 Task: Organize the Trello card by adding a comment, editing the description, setting a due date, adding a label, and creating an automation button to copy the card to Board0000000033.
Action: Mouse moved to (270, 338)
Screenshot: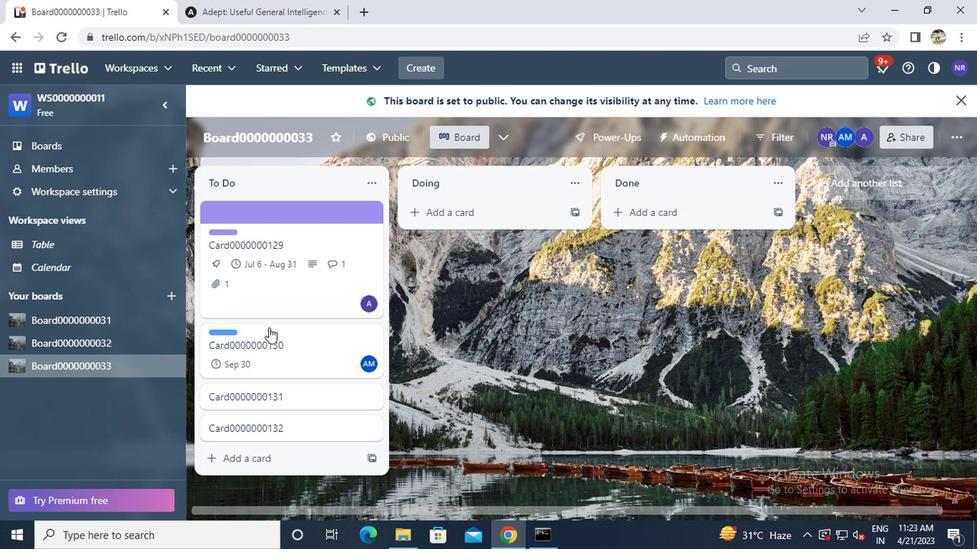 
Action: Mouse pressed left at (270, 338)
Screenshot: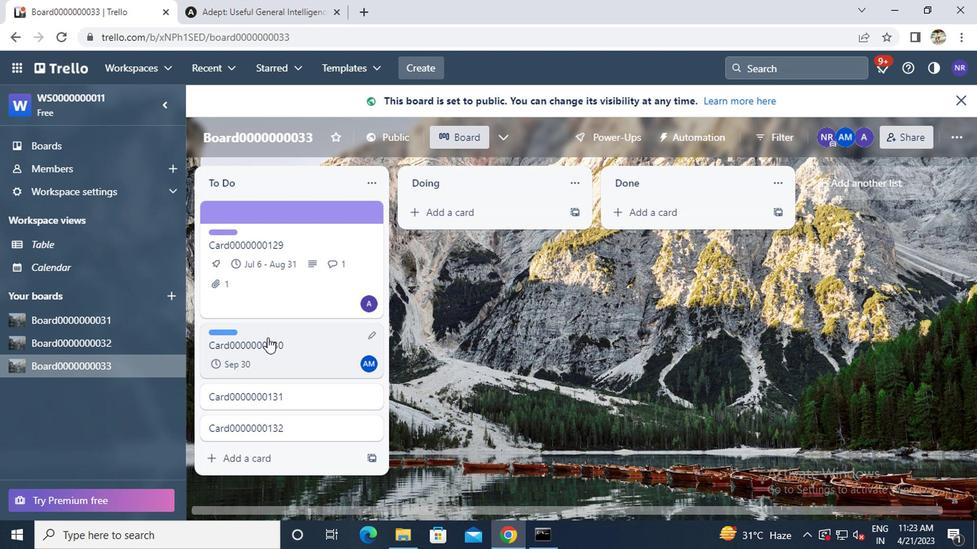 
Action: Mouse moved to (632, 344)
Screenshot: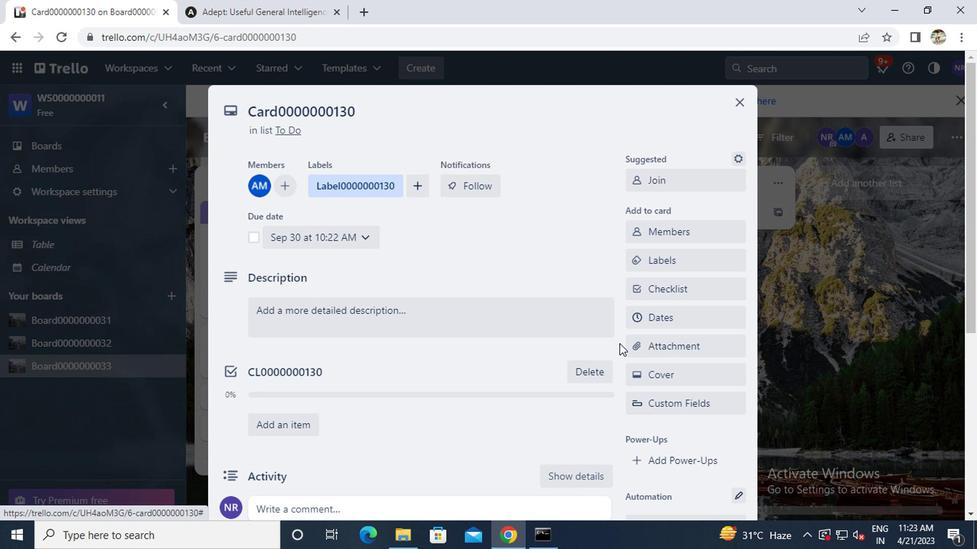 
Action: Mouse pressed left at (632, 344)
Screenshot: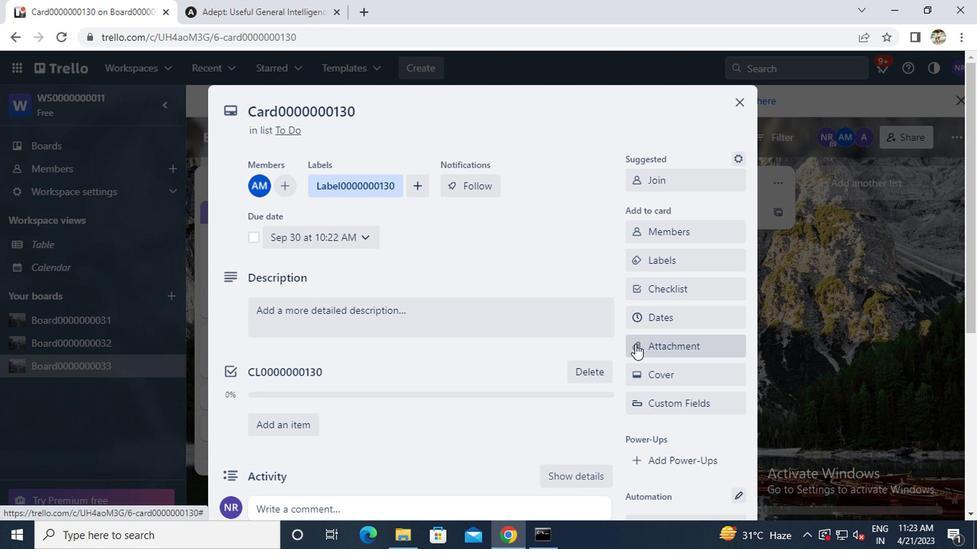 
Action: Mouse moved to (656, 158)
Screenshot: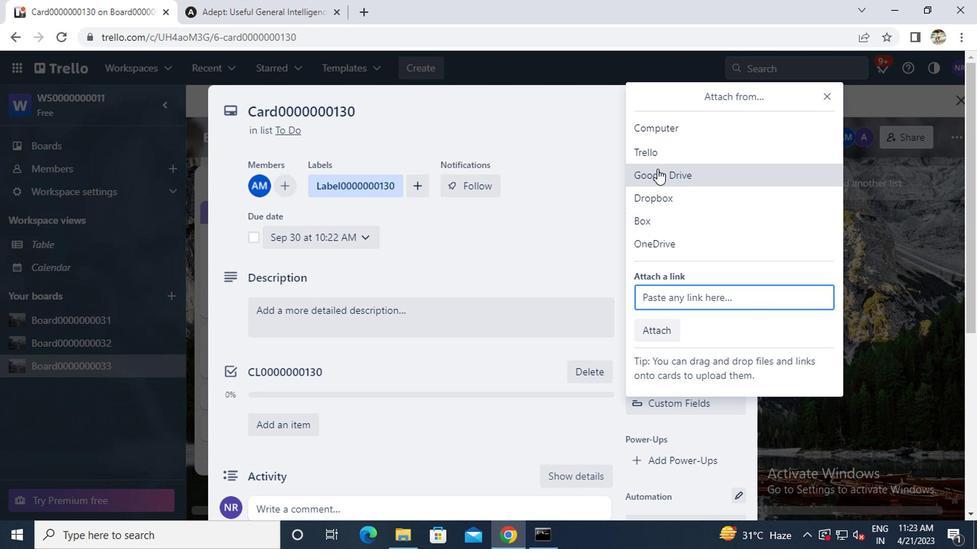 
Action: Mouse pressed left at (656, 158)
Screenshot: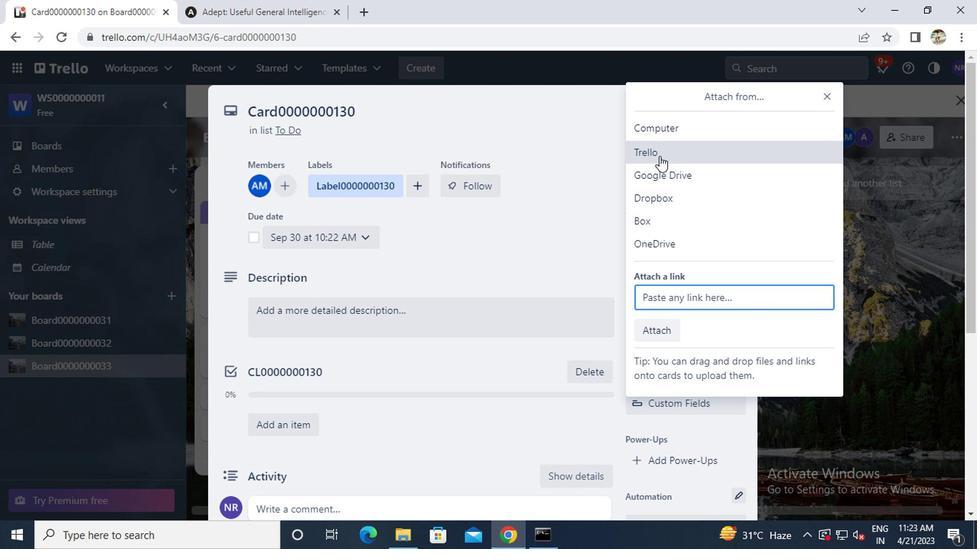 
Action: Mouse moved to (674, 259)
Screenshot: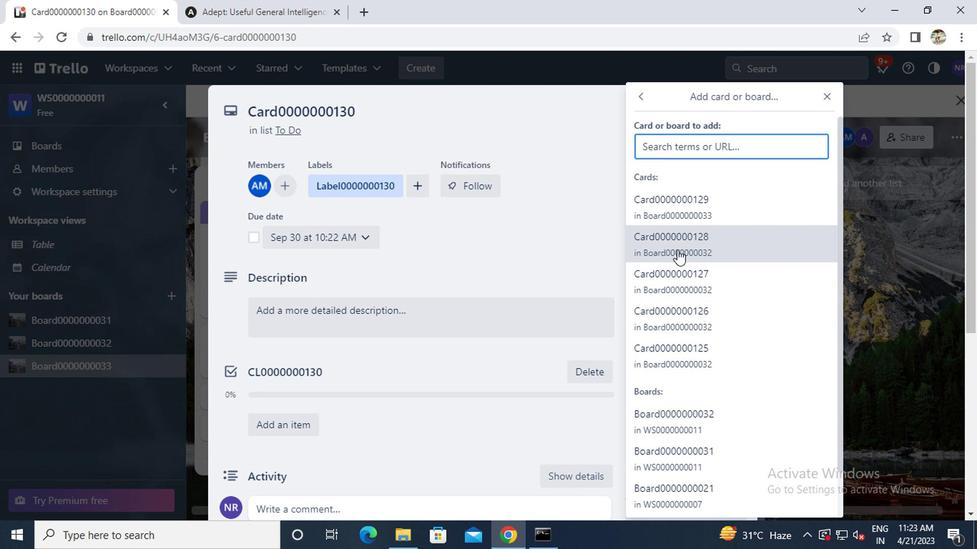 
Action: Mouse pressed left at (674, 259)
Screenshot: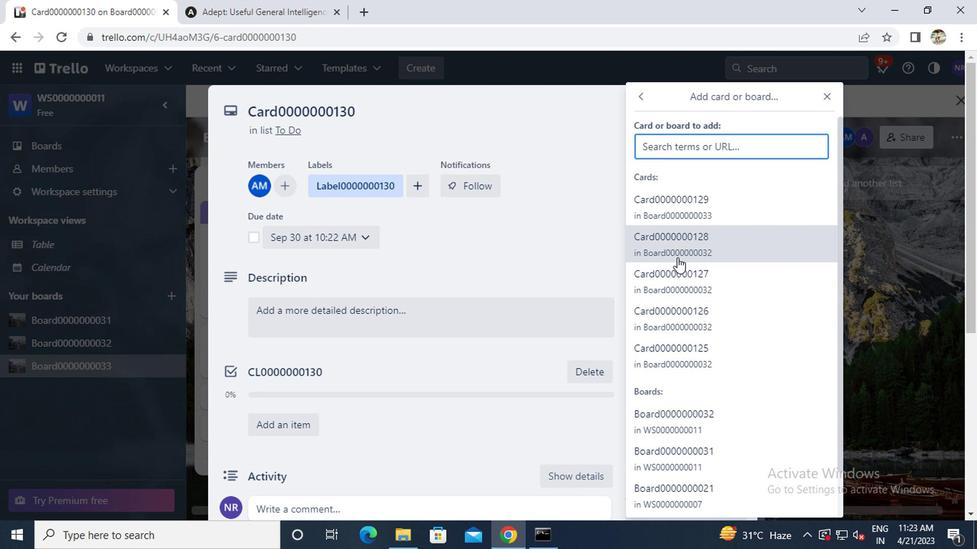 
Action: Mouse moved to (652, 376)
Screenshot: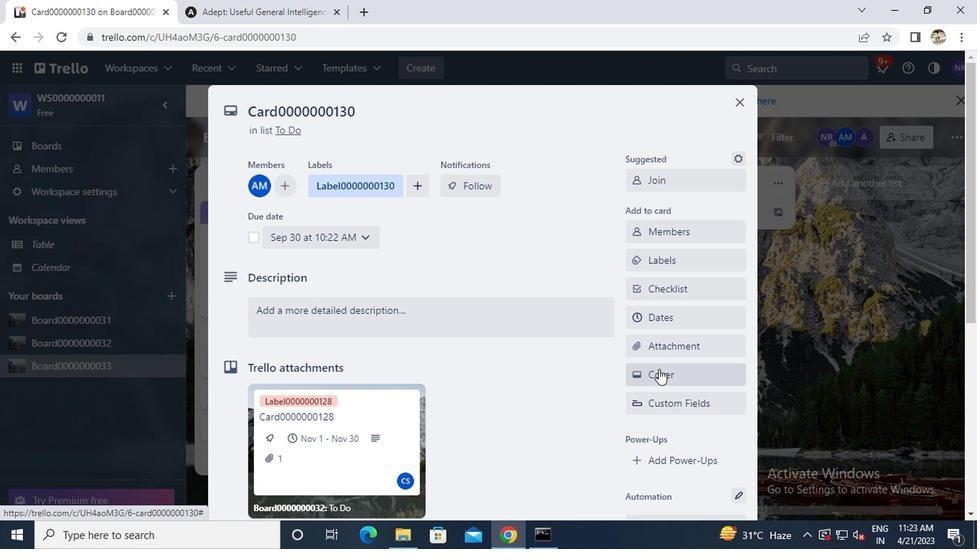 
Action: Mouse pressed left at (652, 376)
Screenshot: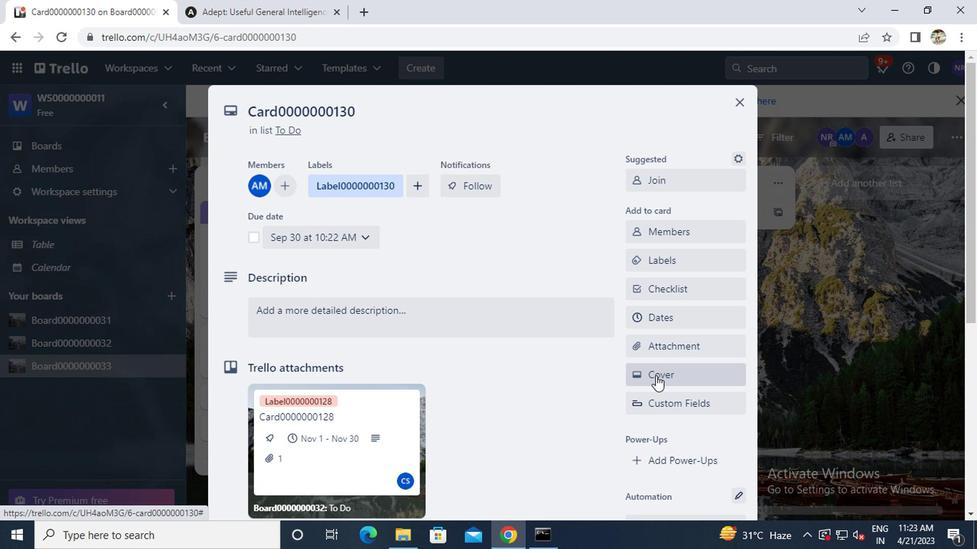 
Action: Mouse moved to (636, 267)
Screenshot: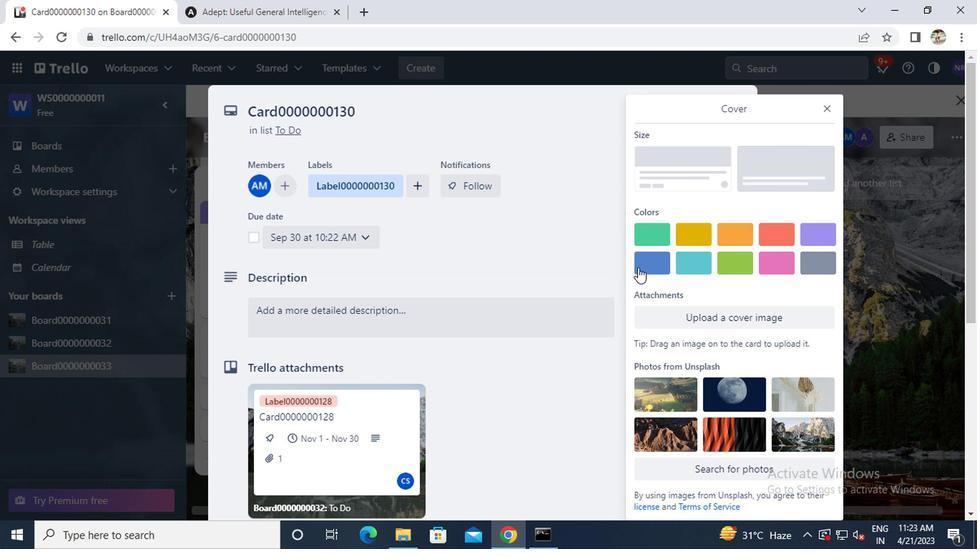 
Action: Mouse pressed left at (636, 267)
Screenshot: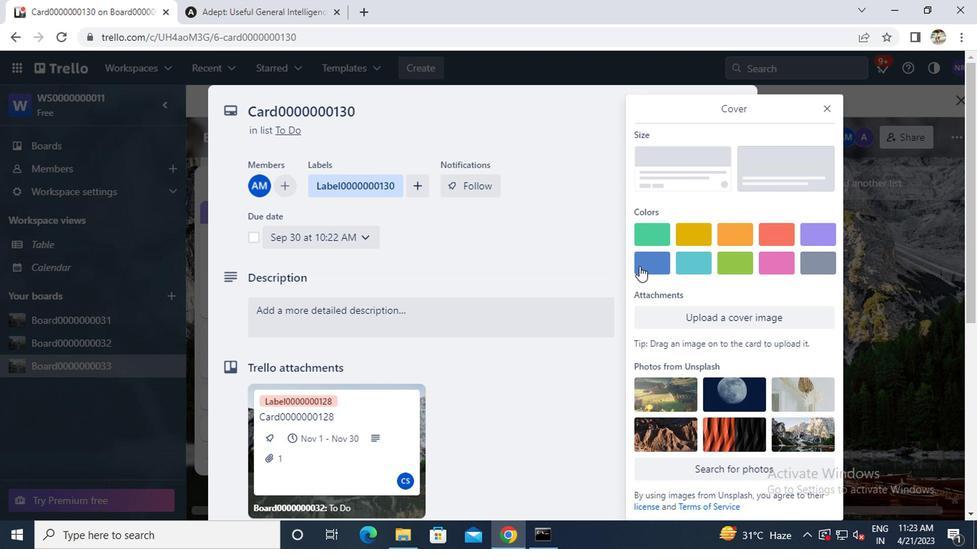 
Action: Mouse moved to (818, 101)
Screenshot: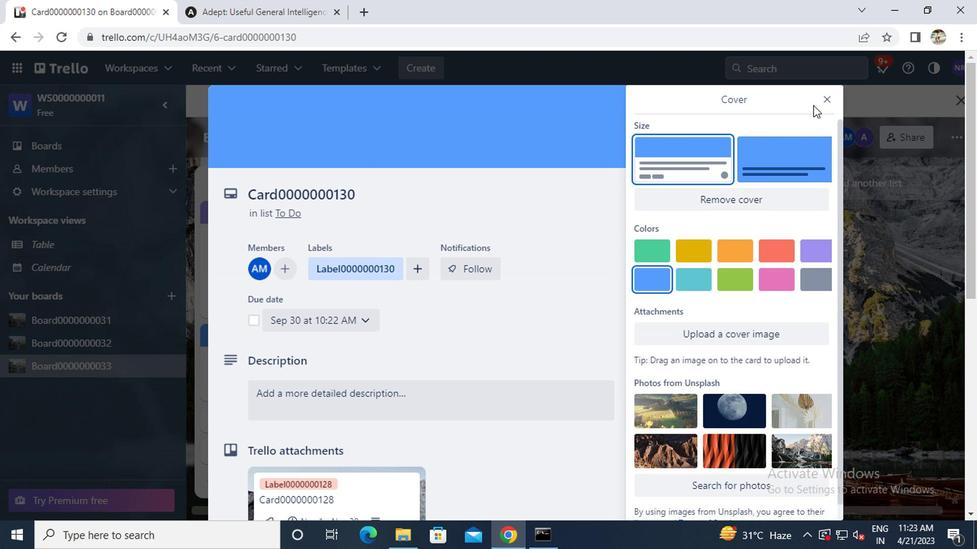 
Action: Mouse pressed left at (818, 101)
Screenshot: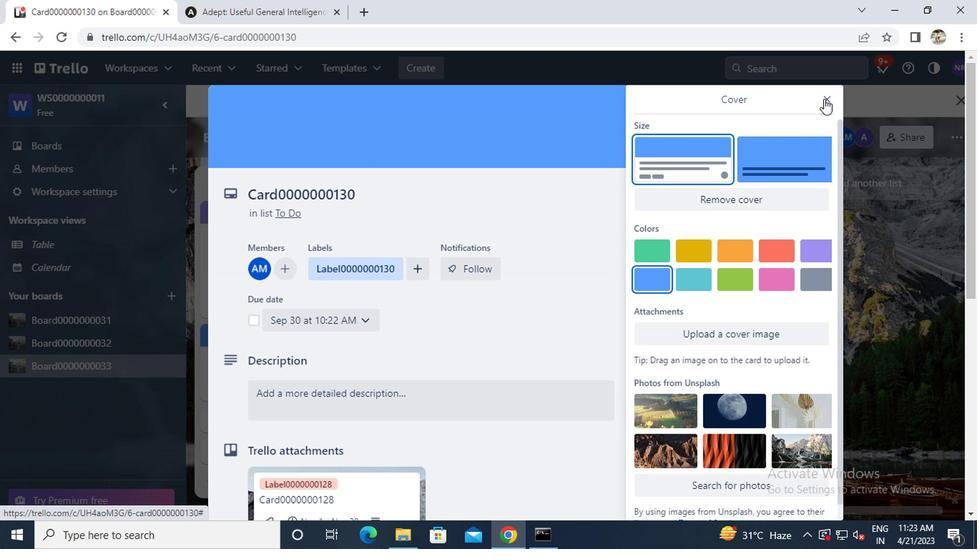 
Action: Mouse moved to (721, 217)
Screenshot: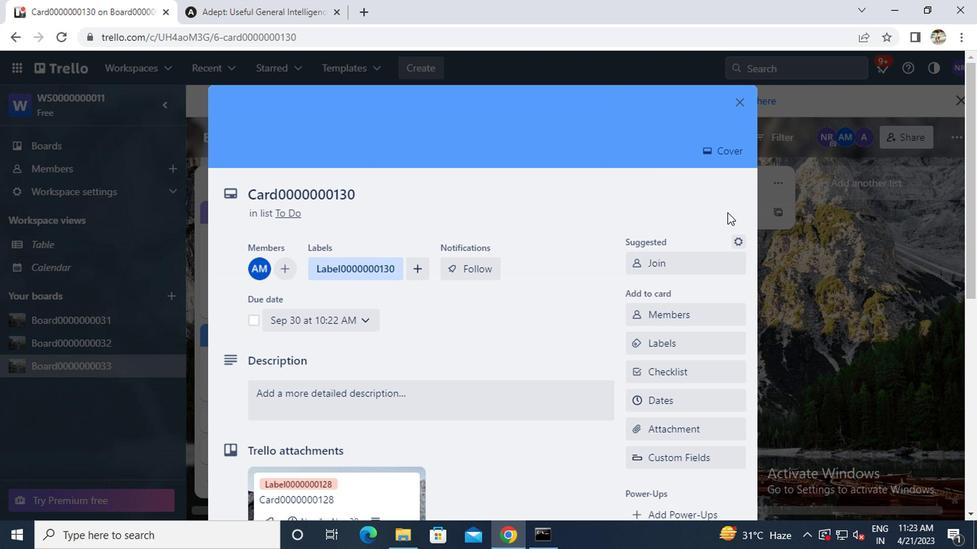
Action: Mouse scrolled (721, 217) with delta (0, 0)
Screenshot: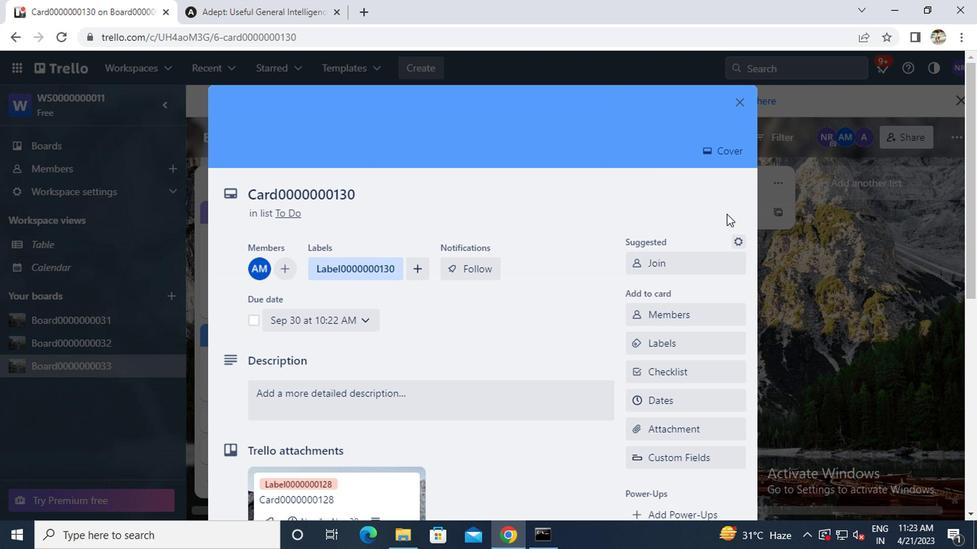 
Action: Mouse moved to (717, 223)
Screenshot: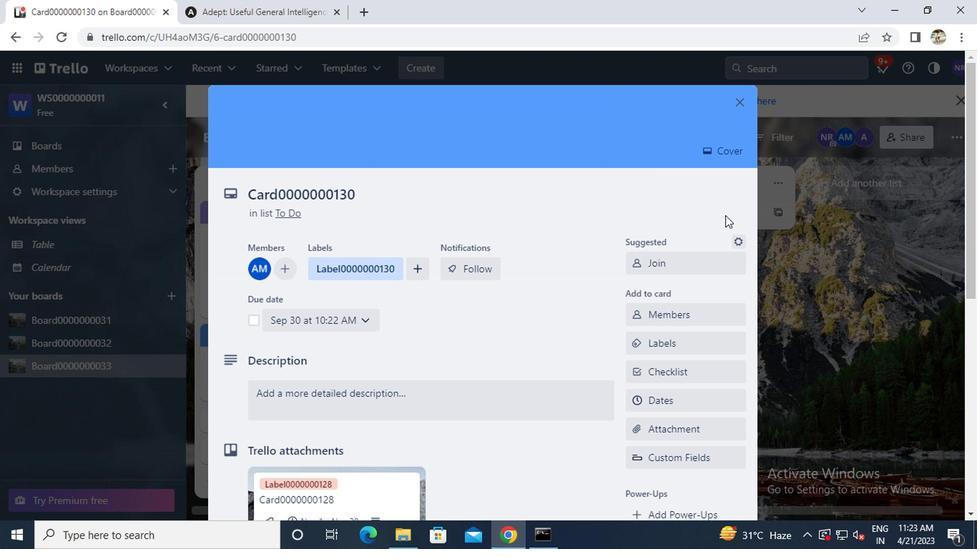 
Action: Mouse scrolled (717, 222) with delta (0, 0)
Screenshot: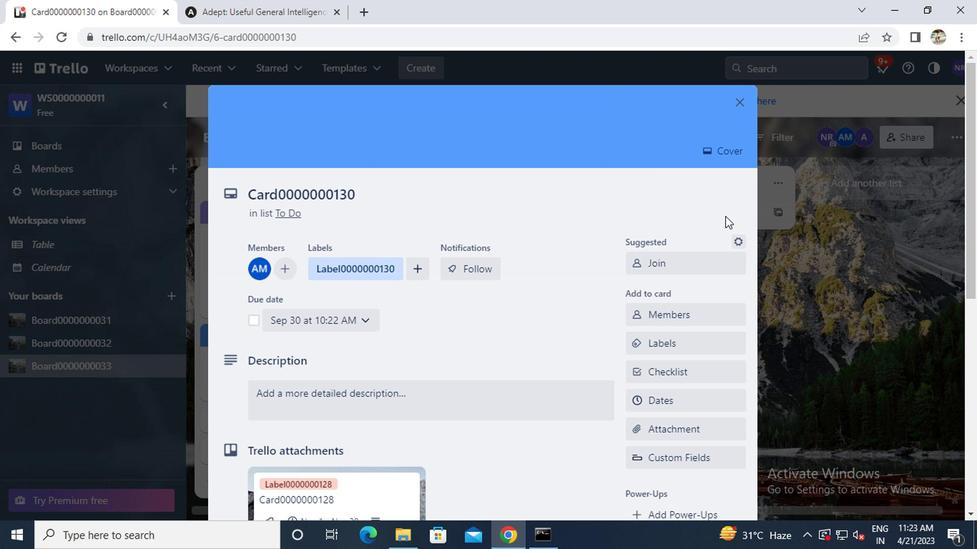 
Action: Mouse scrolled (717, 222) with delta (0, 0)
Screenshot: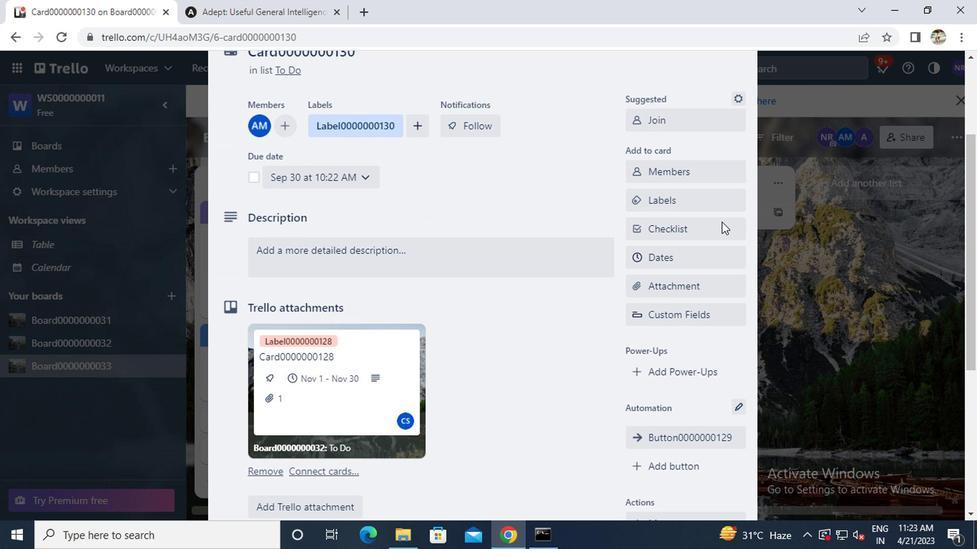 
Action: Mouse scrolled (717, 222) with delta (0, 0)
Screenshot: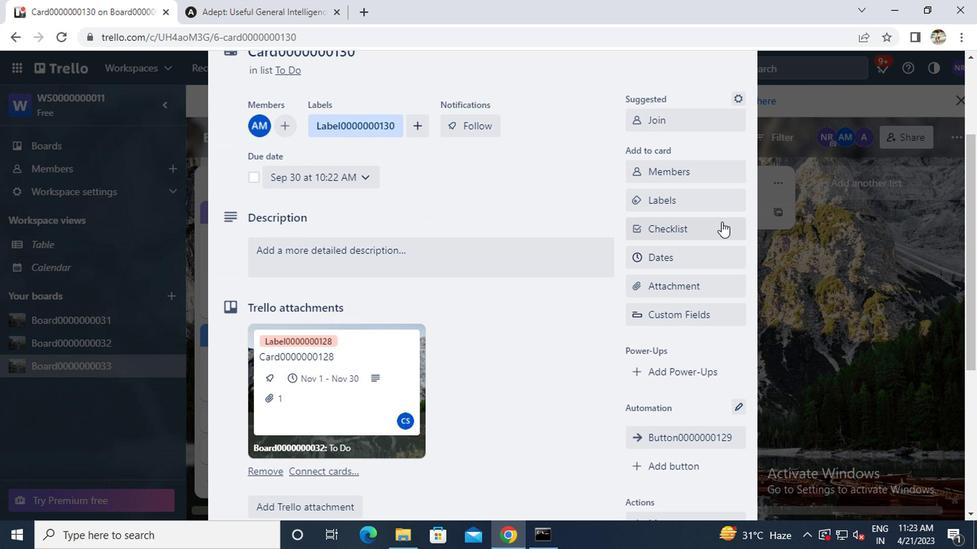 
Action: Mouse moved to (670, 317)
Screenshot: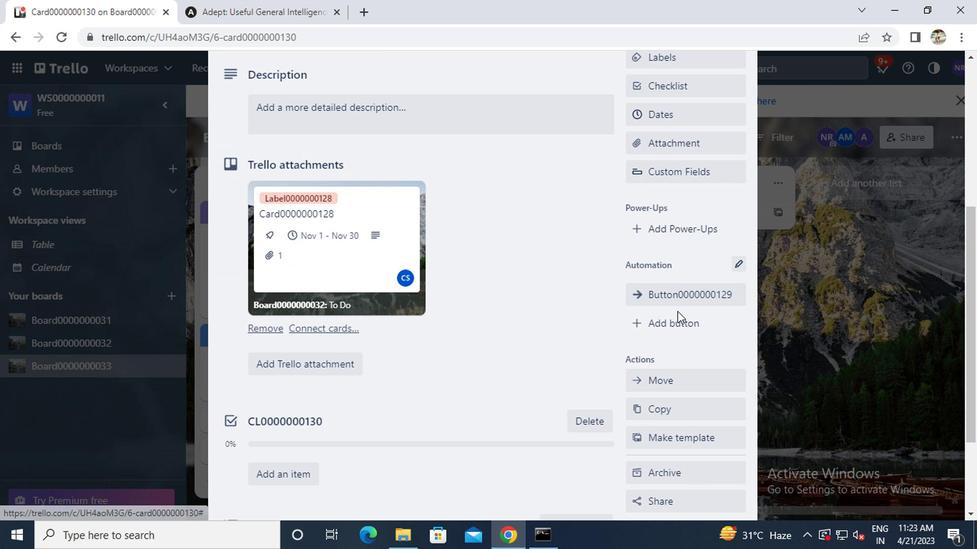 
Action: Mouse pressed left at (670, 317)
Screenshot: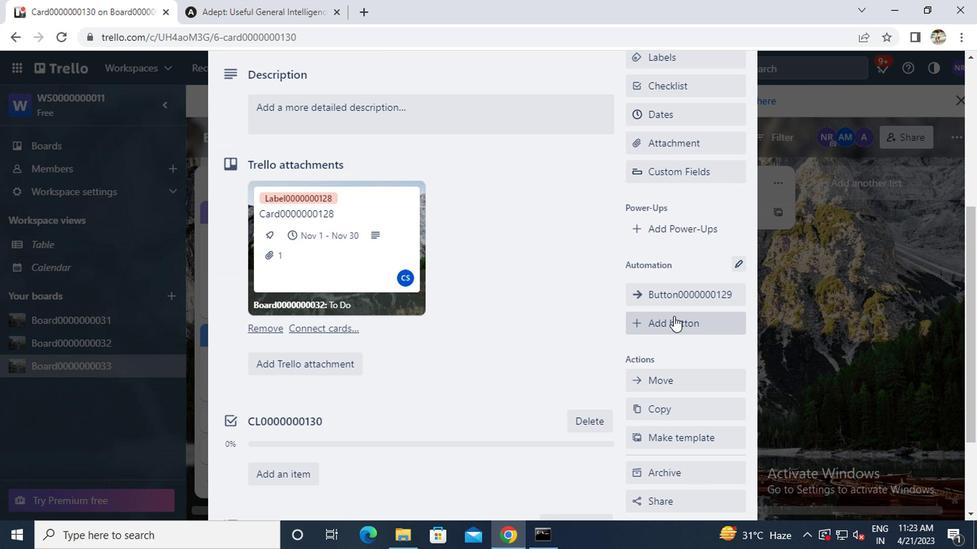 
Action: Mouse moved to (682, 195)
Screenshot: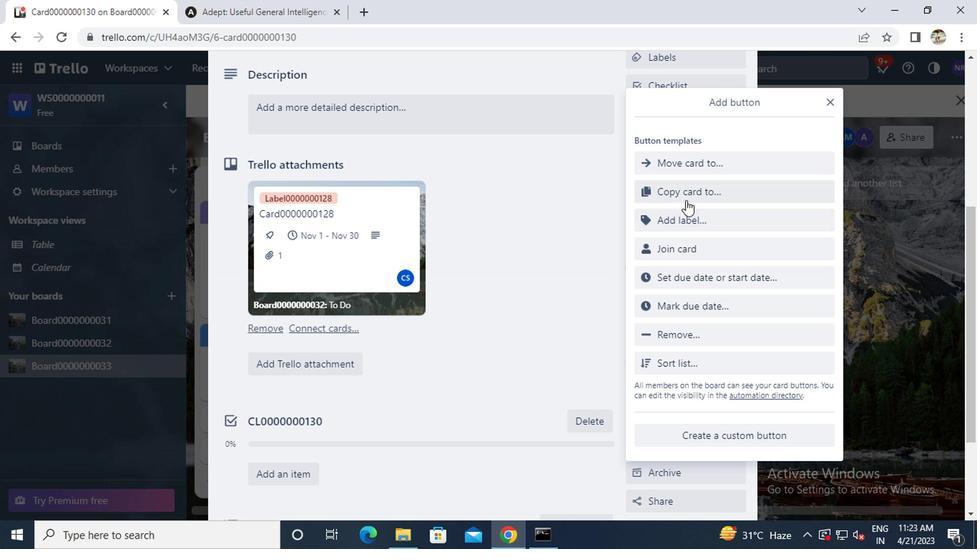 
Action: Mouse pressed left at (682, 195)
Screenshot: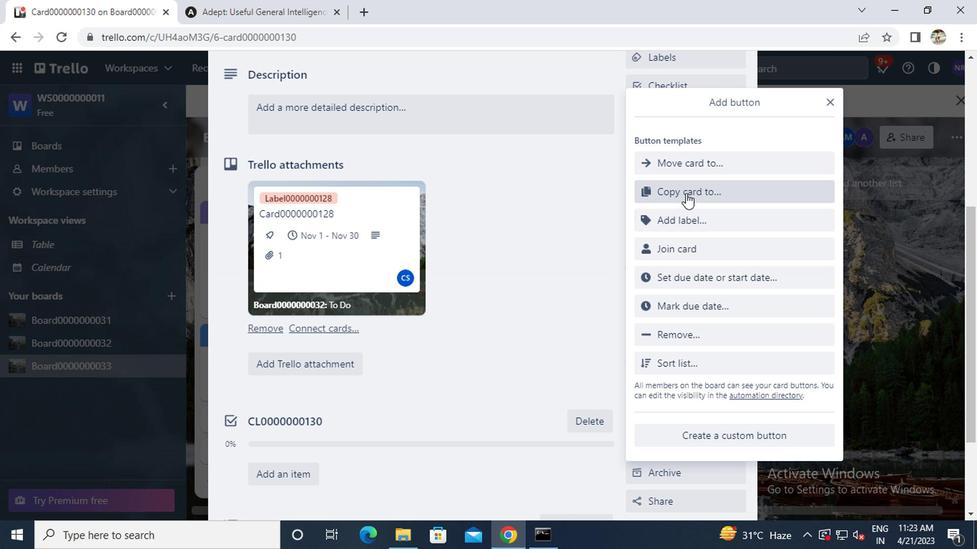 
Action: Key pressed <Key.caps_lock>b<Key.caps_lock>utton0000000130
Screenshot: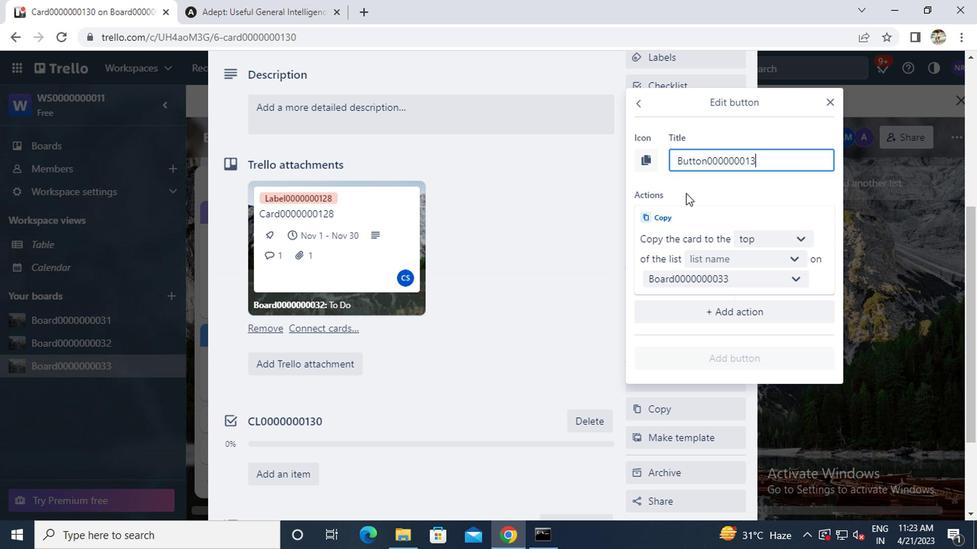 
Action: Mouse moved to (750, 237)
Screenshot: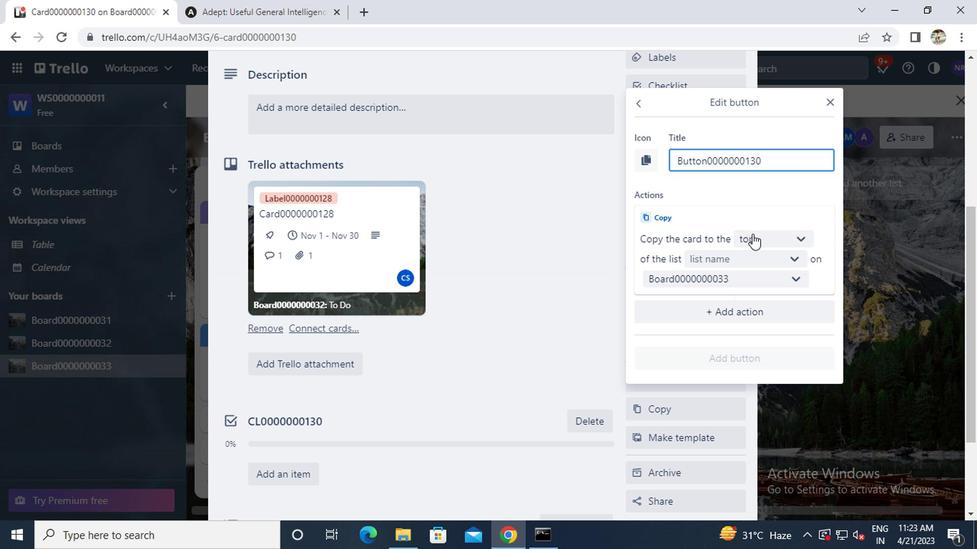 
Action: Mouse pressed left at (750, 237)
Screenshot: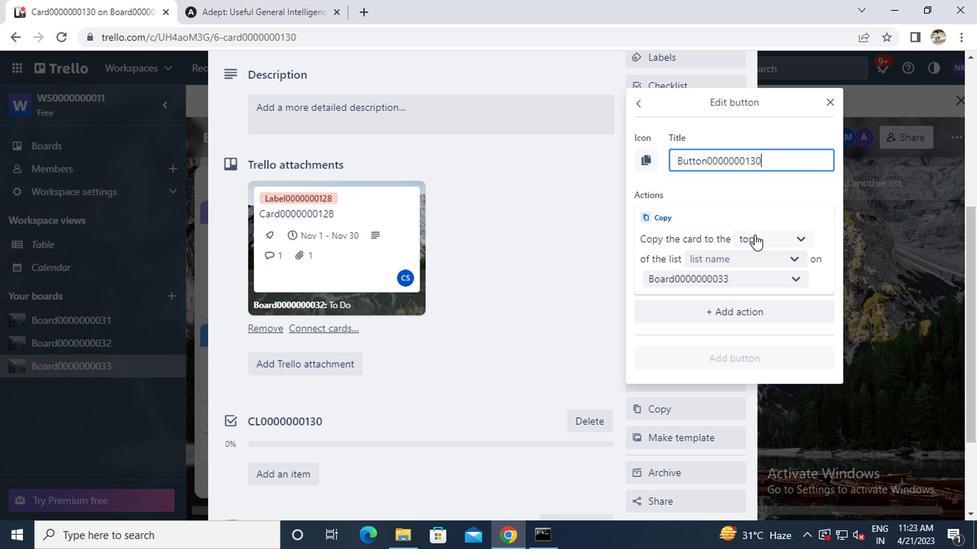 
Action: Mouse moved to (748, 288)
Screenshot: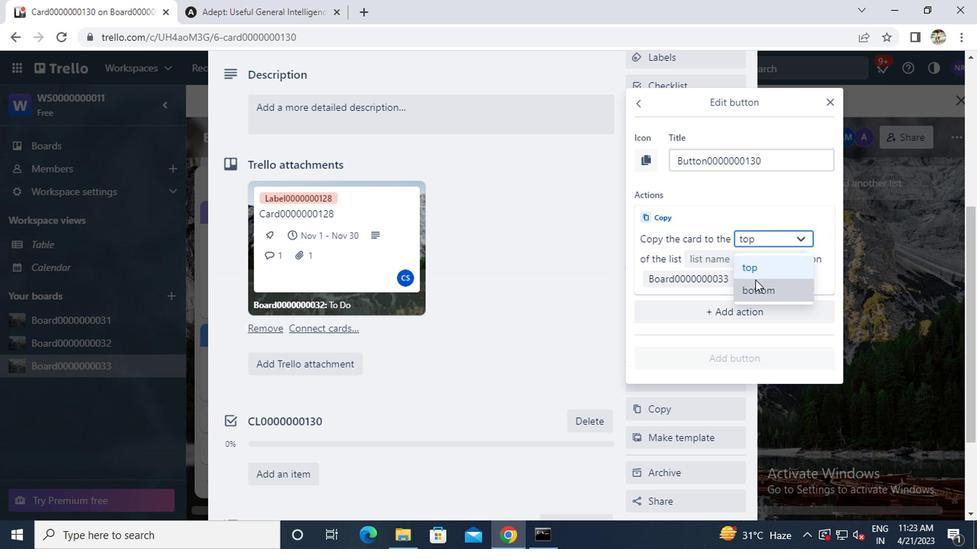 
Action: Mouse pressed left at (748, 288)
Screenshot: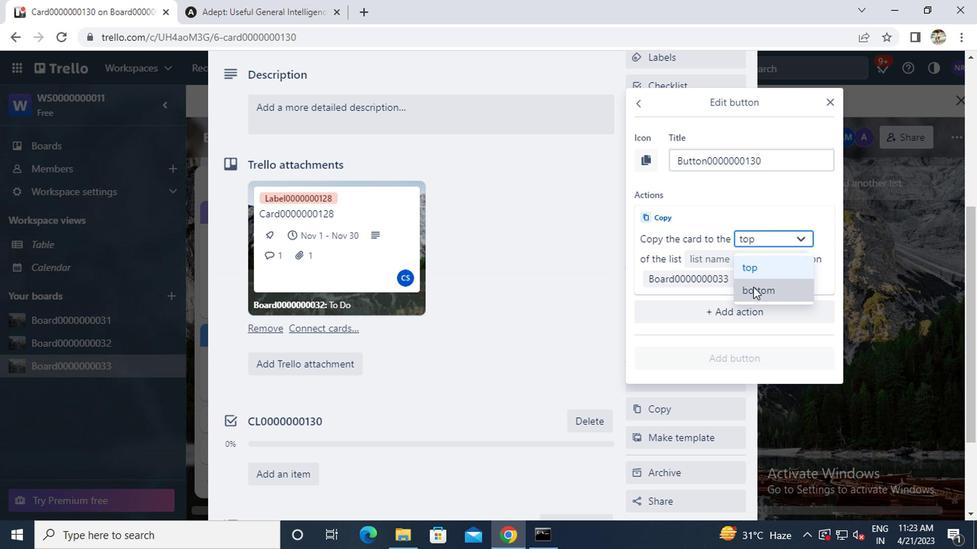 
Action: Mouse moved to (732, 254)
Screenshot: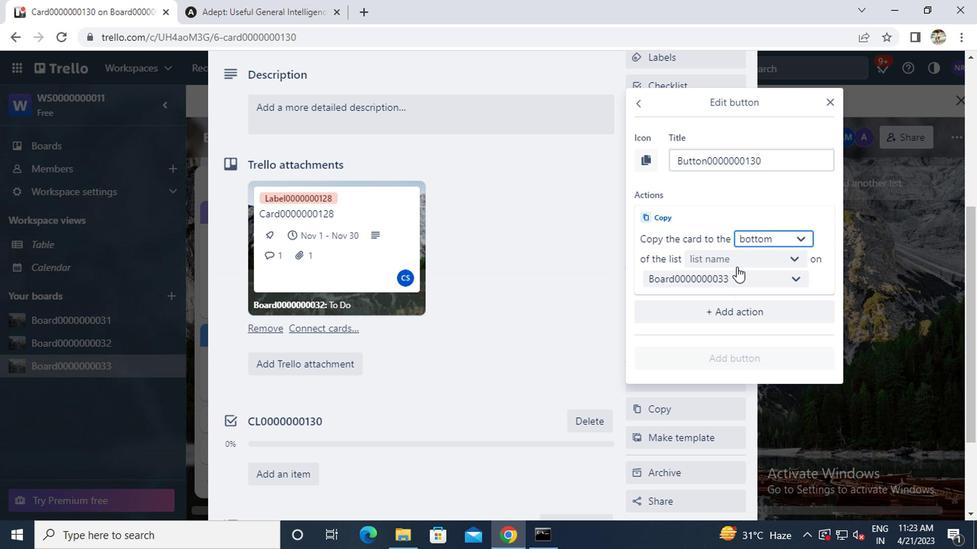 
Action: Mouse pressed left at (732, 254)
Screenshot: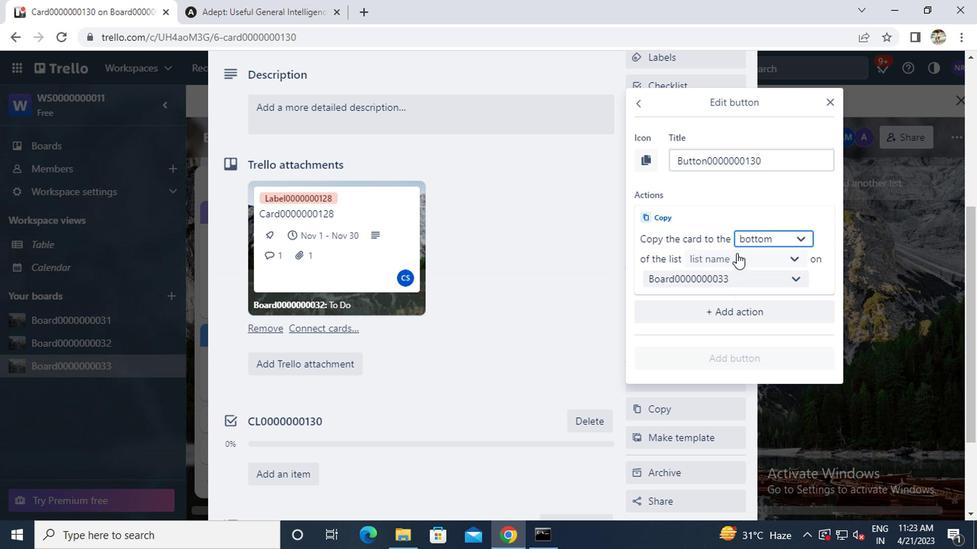 
Action: Mouse moved to (715, 289)
Screenshot: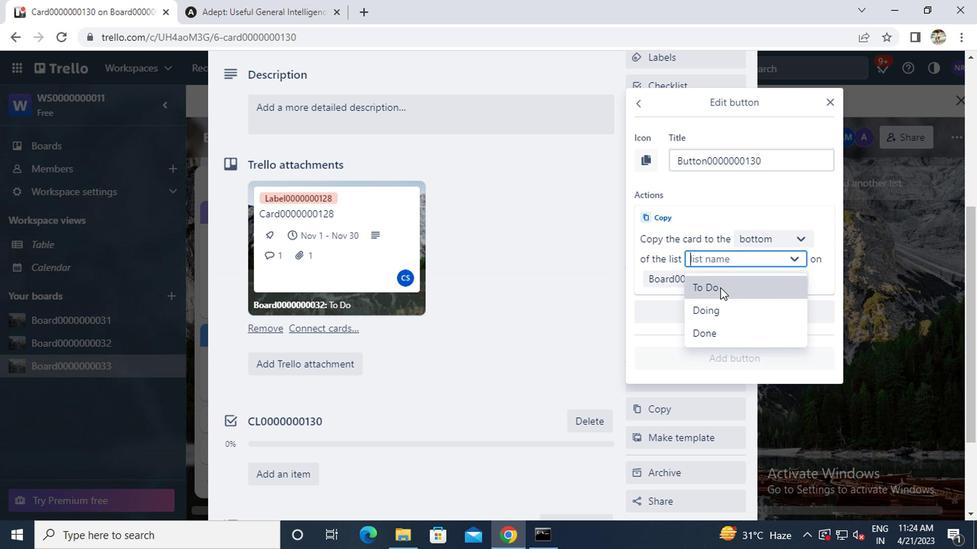 
Action: Mouse pressed left at (715, 289)
Screenshot: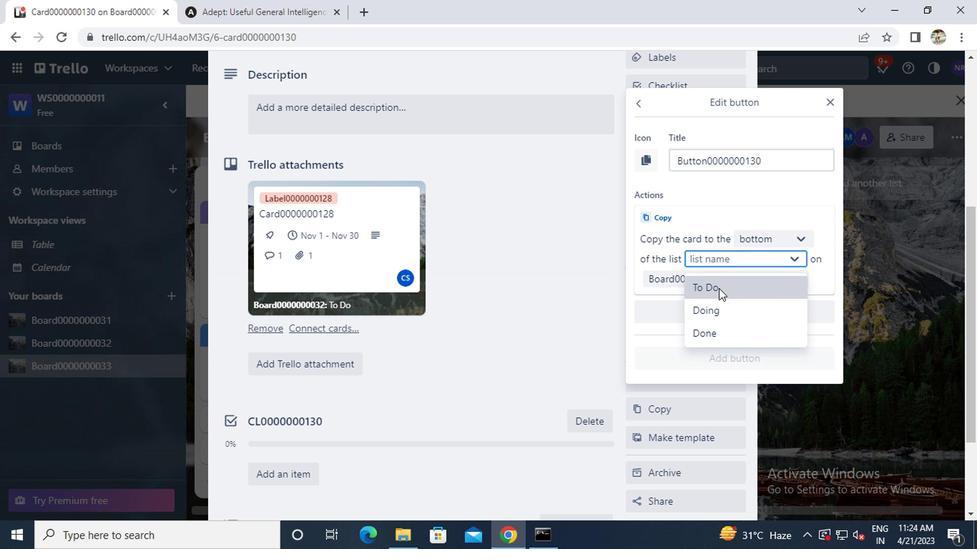 
Action: Mouse moved to (712, 354)
Screenshot: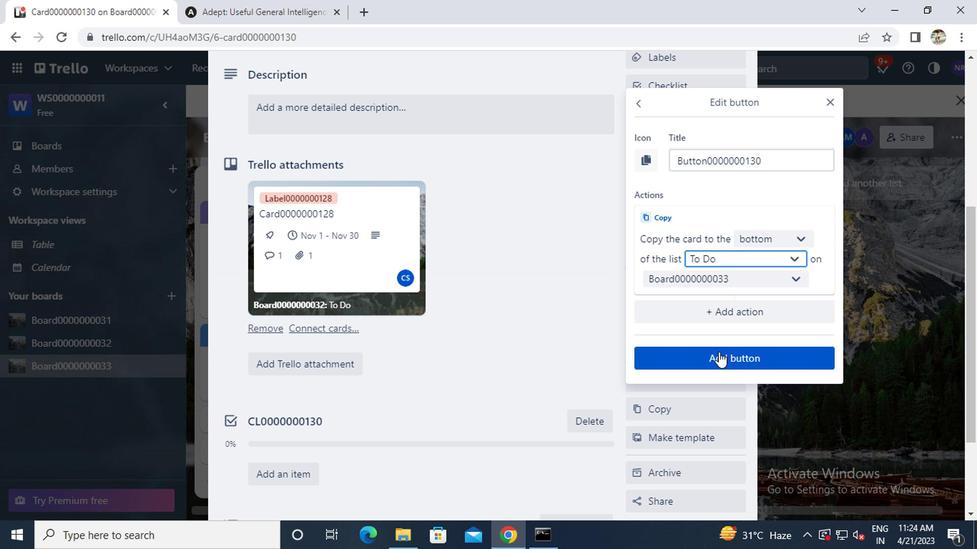 
Action: Mouse pressed left at (712, 354)
Screenshot: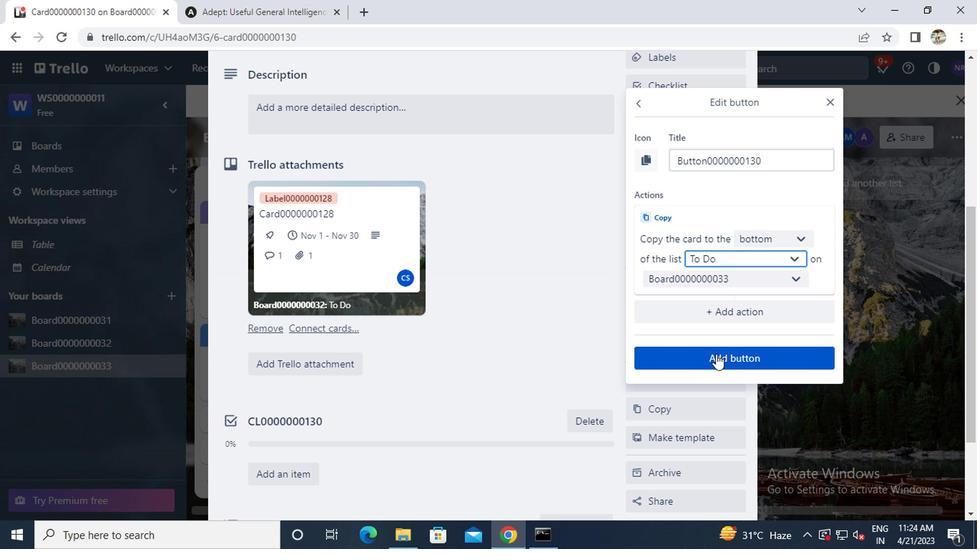 
Action: Mouse moved to (489, 132)
Screenshot: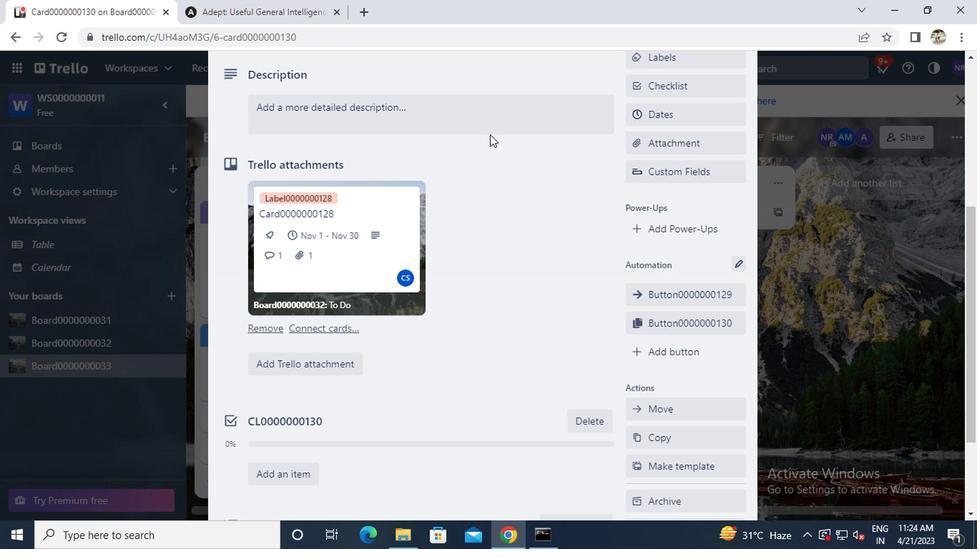 
Action: Mouse pressed left at (489, 132)
Screenshot: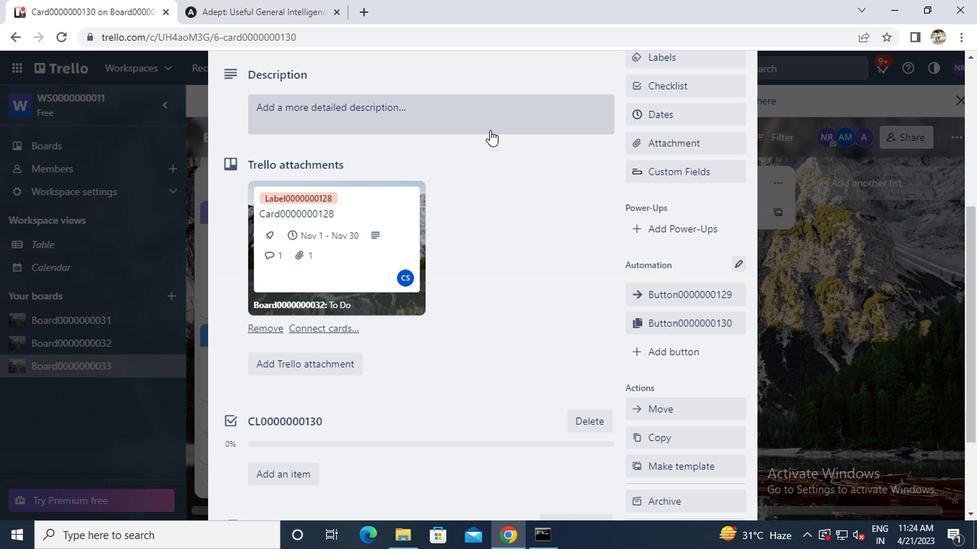 
Action: Key pressed <Key.caps_lock>ds<Key.caps_lock>0000000130
Screenshot: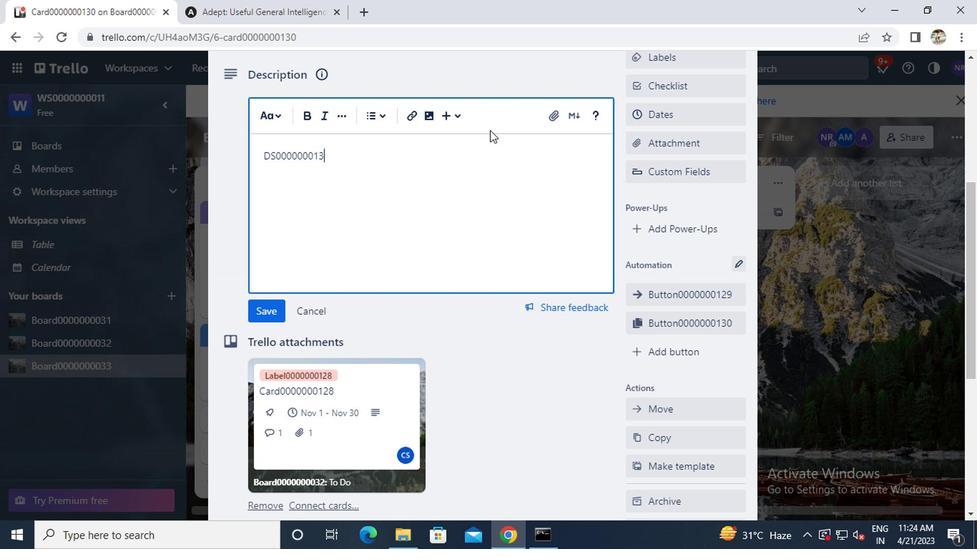 
Action: Mouse moved to (276, 304)
Screenshot: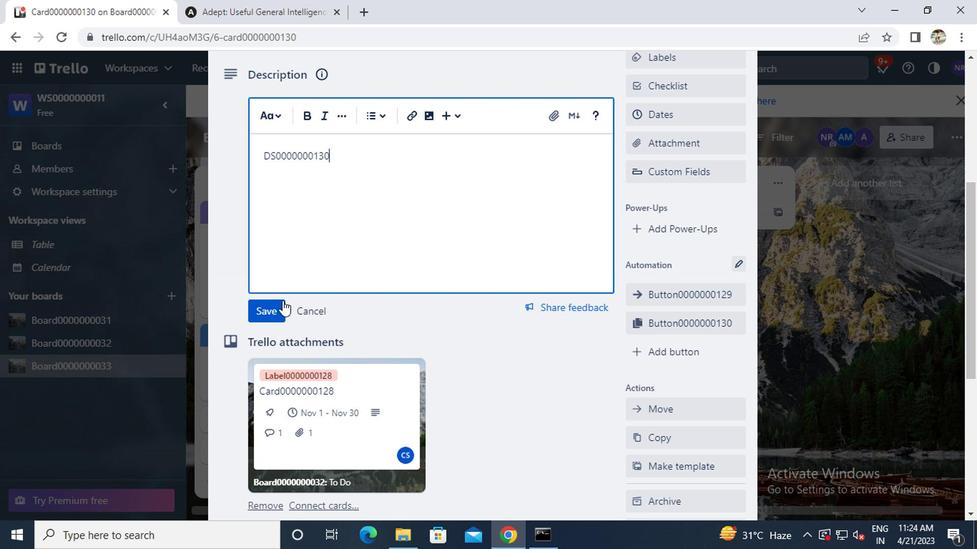 
Action: Mouse pressed left at (276, 304)
Screenshot: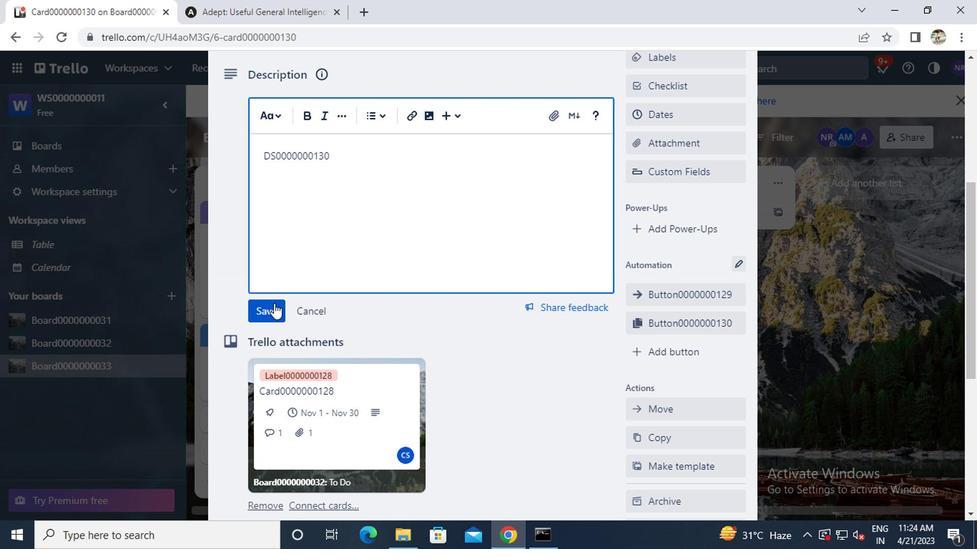 
Action: Mouse scrolled (276, 303) with delta (0, -1)
Screenshot: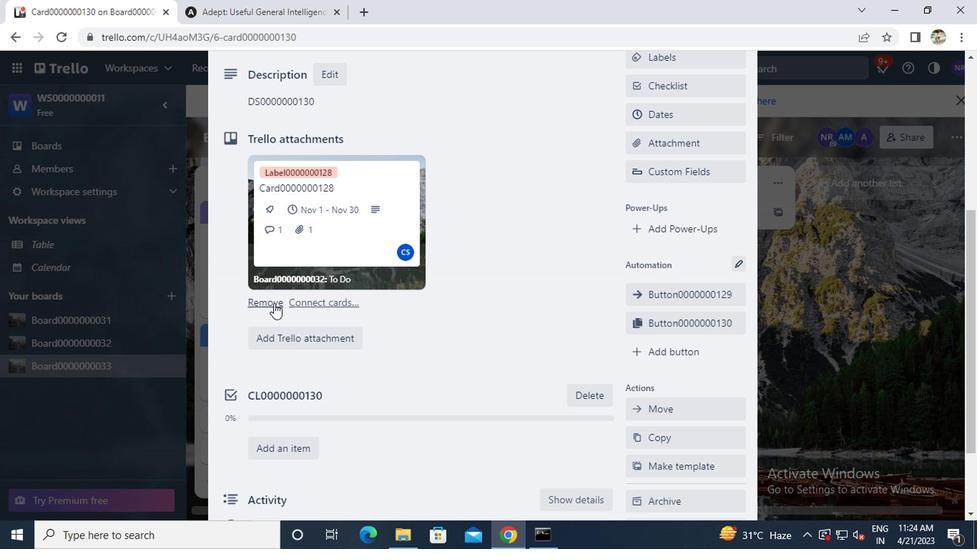 
Action: Mouse scrolled (276, 303) with delta (0, -1)
Screenshot: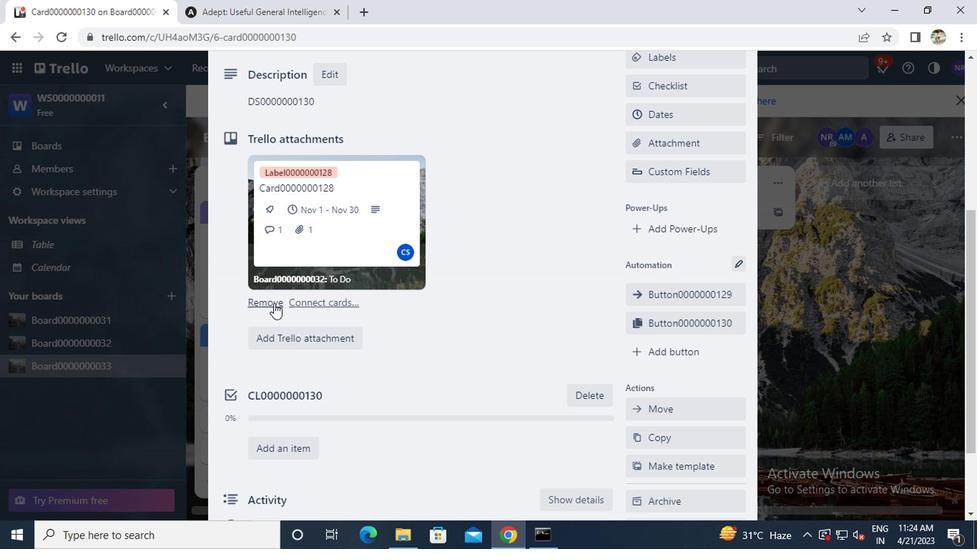 
Action: Mouse scrolled (276, 303) with delta (0, -1)
Screenshot: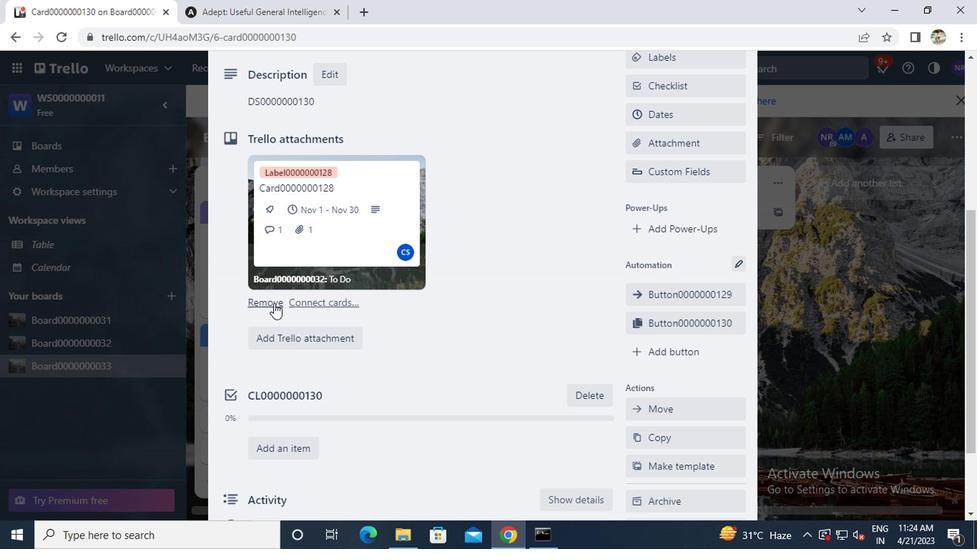 
Action: Mouse moved to (285, 431)
Screenshot: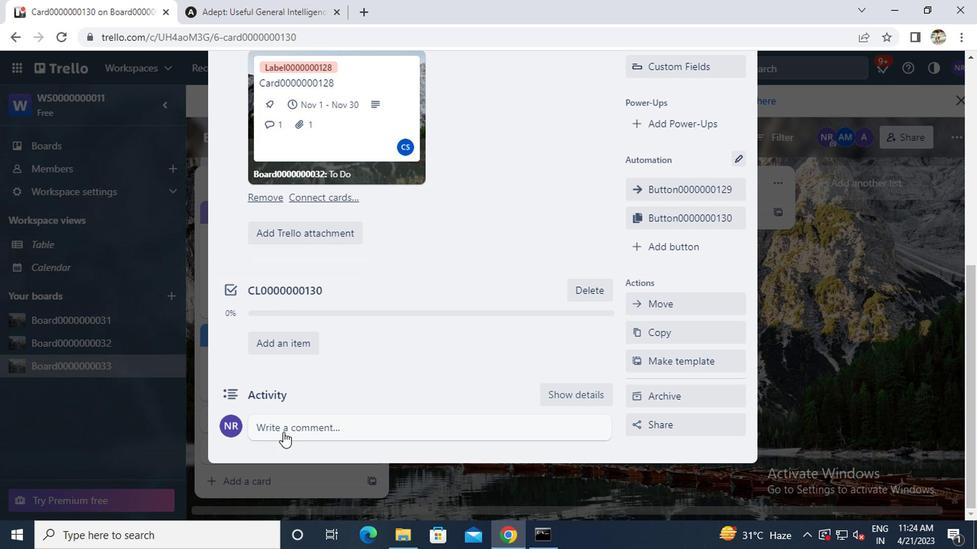 
Action: Mouse pressed left at (285, 431)
Screenshot: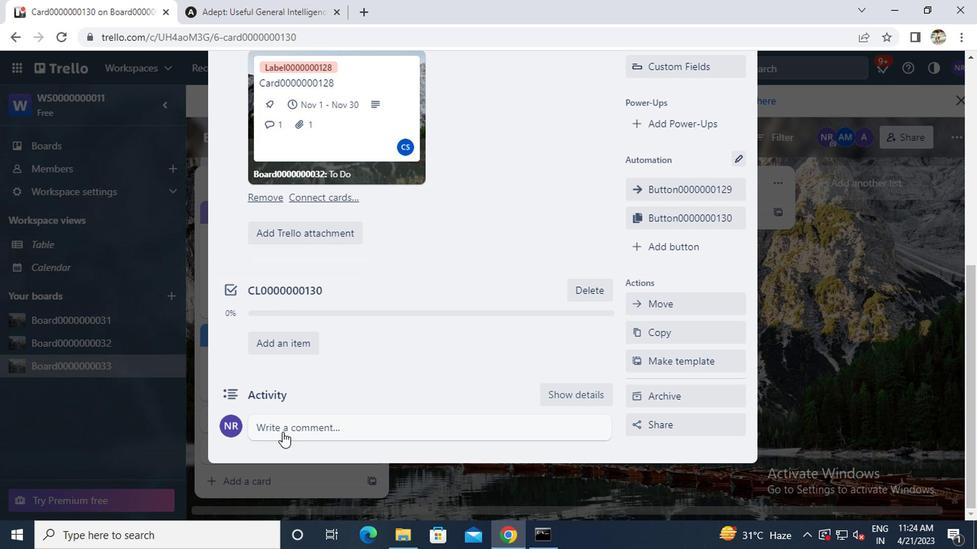 
Action: Key pressed <Key.caps_lock>cm0000000130
Screenshot: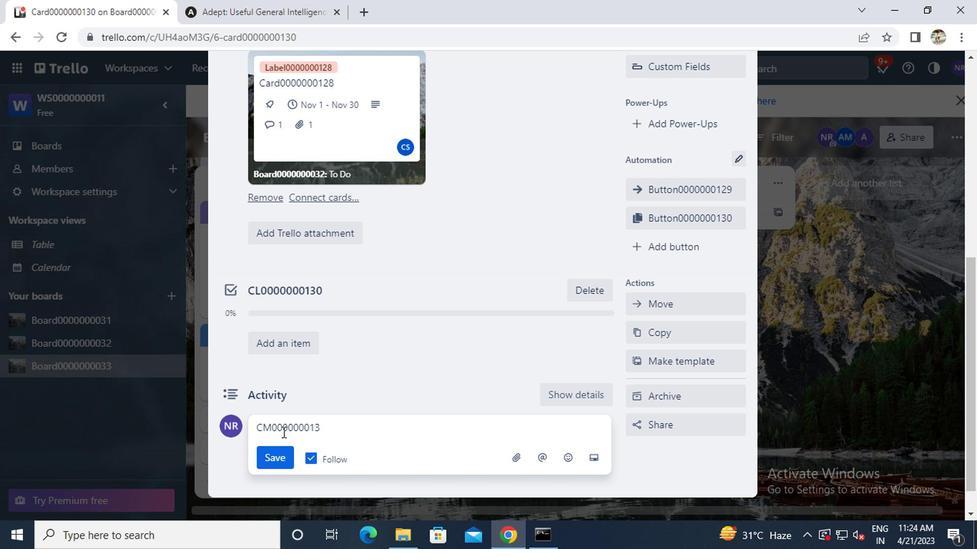 
Action: Mouse moved to (284, 450)
Screenshot: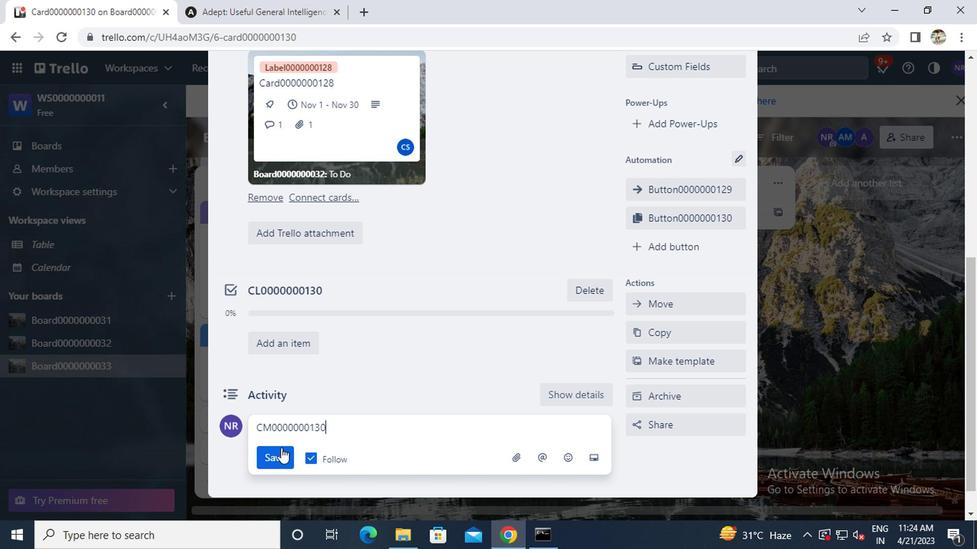 
Action: Mouse pressed left at (284, 450)
Screenshot: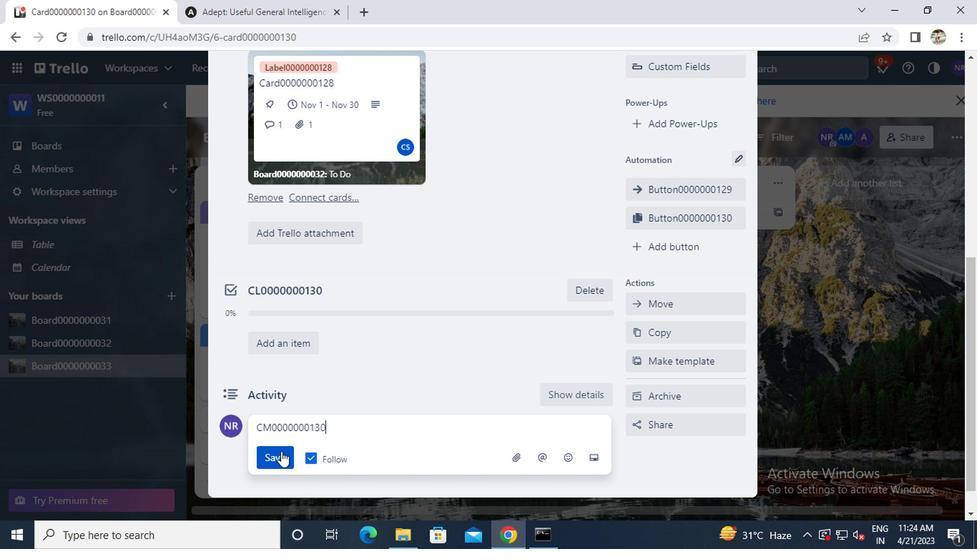 
Action: Mouse moved to (284, 450)
Screenshot: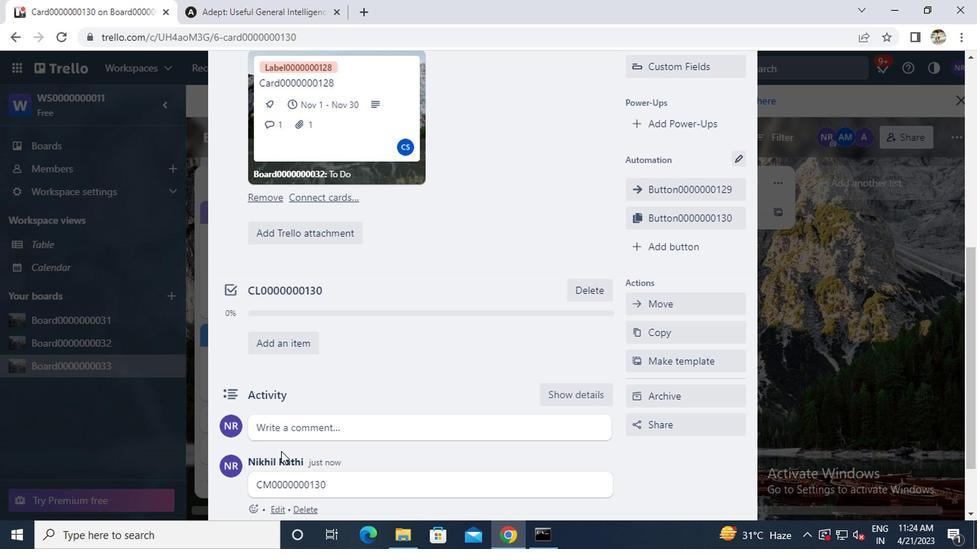 
Action: Mouse scrolled (284, 451) with delta (0, 0)
Screenshot: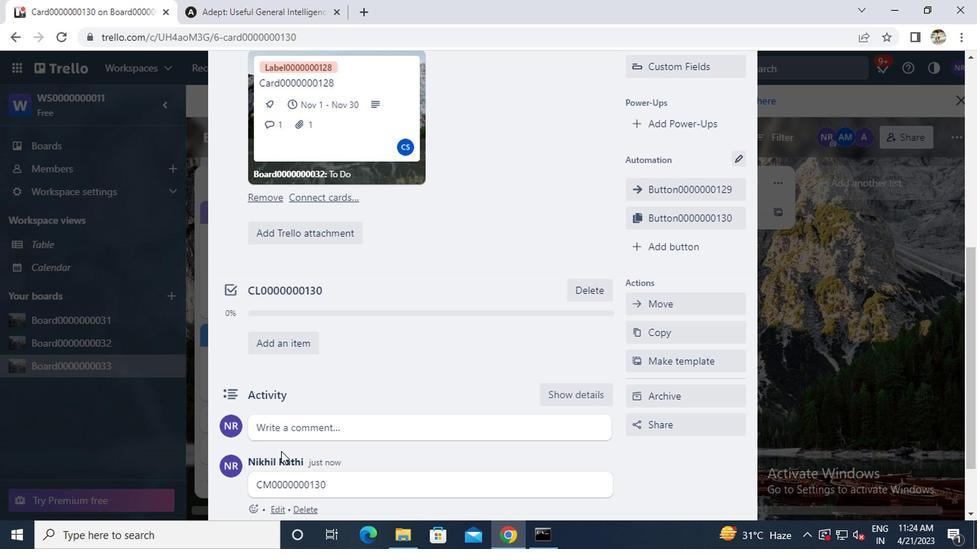 
Action: Mouse moved to (284, 450)
Screenshot: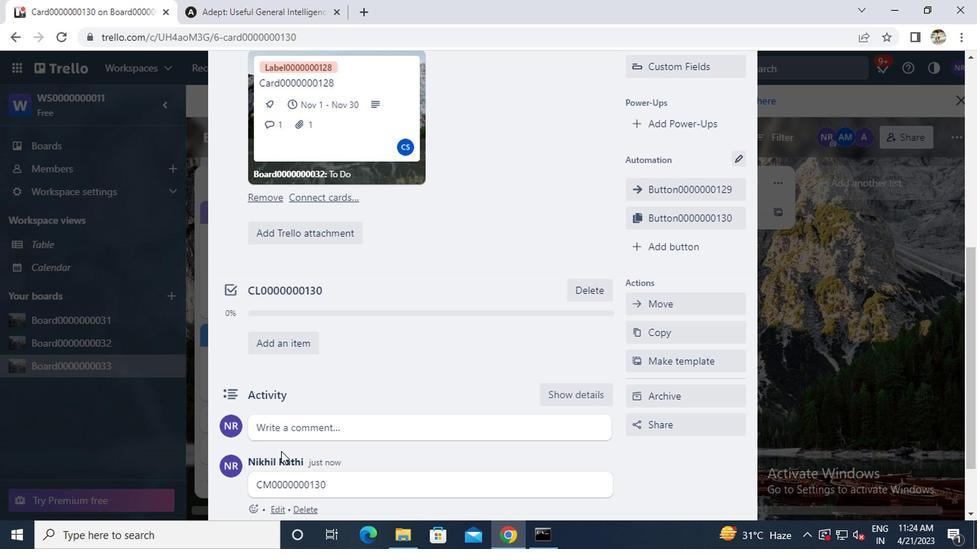 
Action: Mouse scrolled (284, 451) with delta (0, 0)
Screenshot: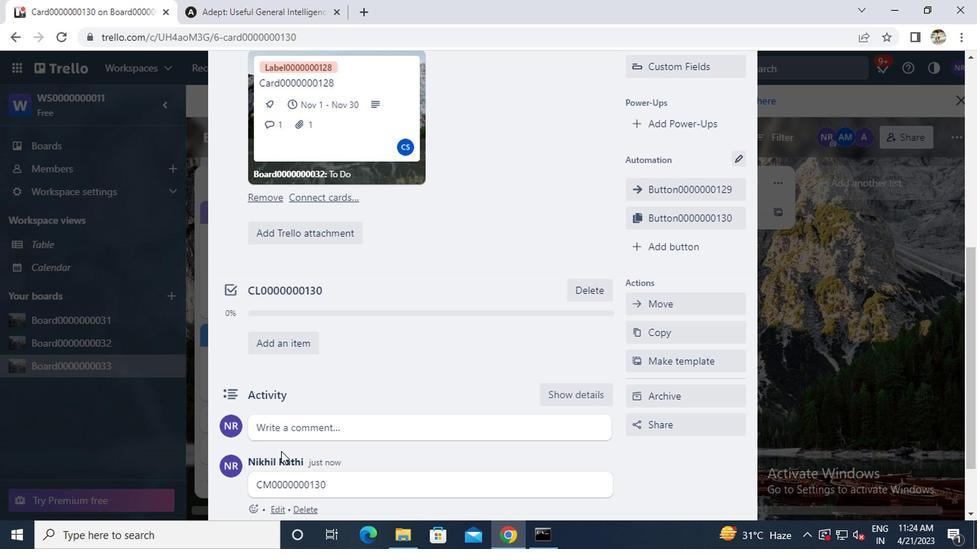 
Action: Mouse scrolled (284, 451) with delta (0, 0)
Screenshot: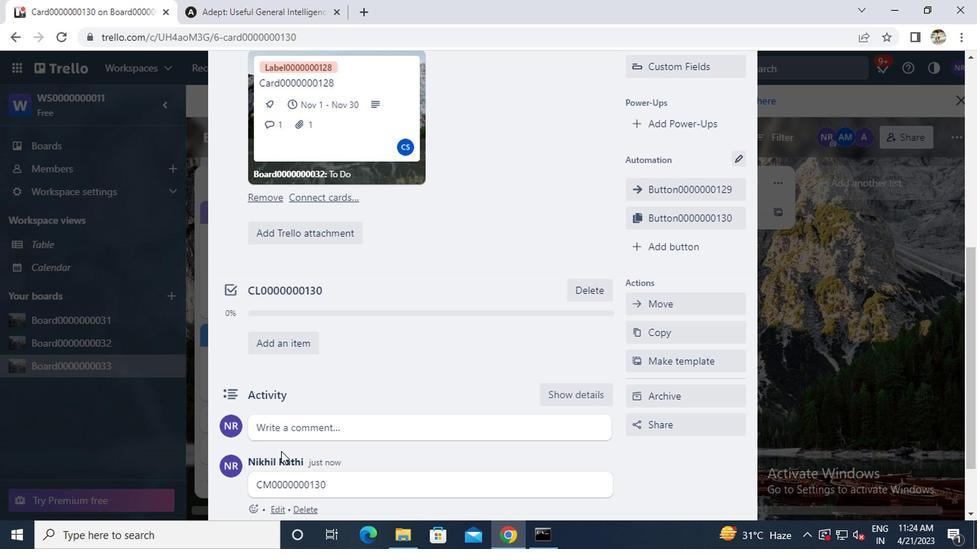 
Action: Mouse scrolled (284, 451) with delta (0, 0)
Screenshot: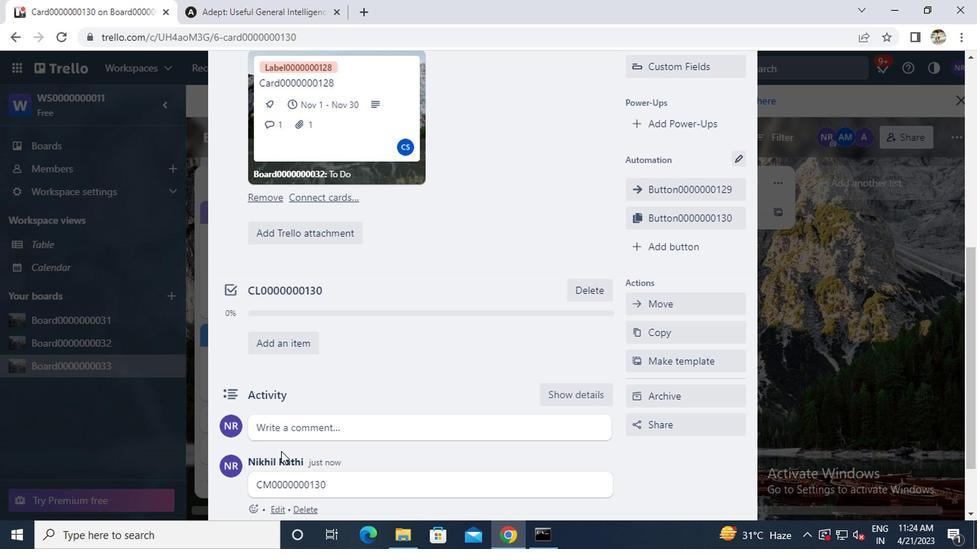 
Action: Mouse scrolled (284, 451) with delta (0, 0)
Screenshot: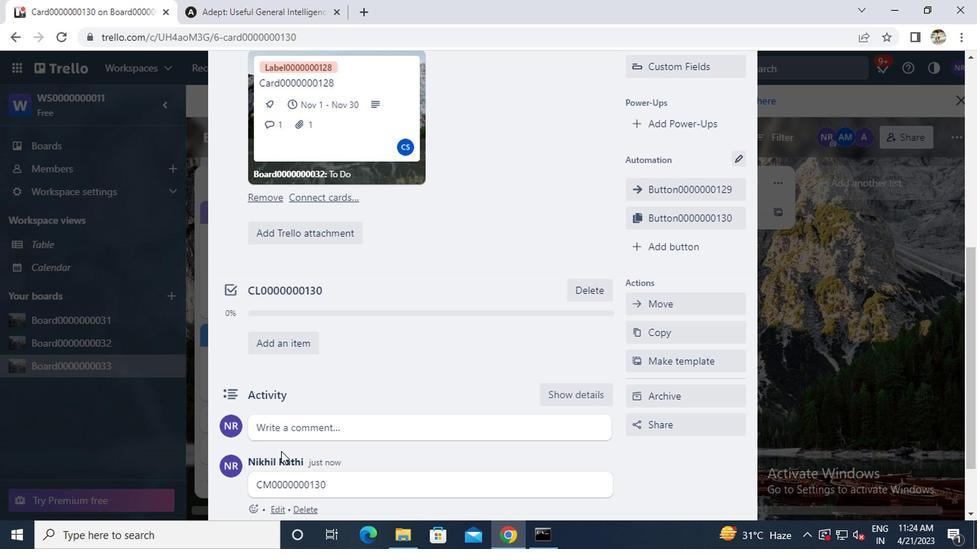 
Action: Mouse scrolled (284, 451) with delta (0, 0)
Screenshot: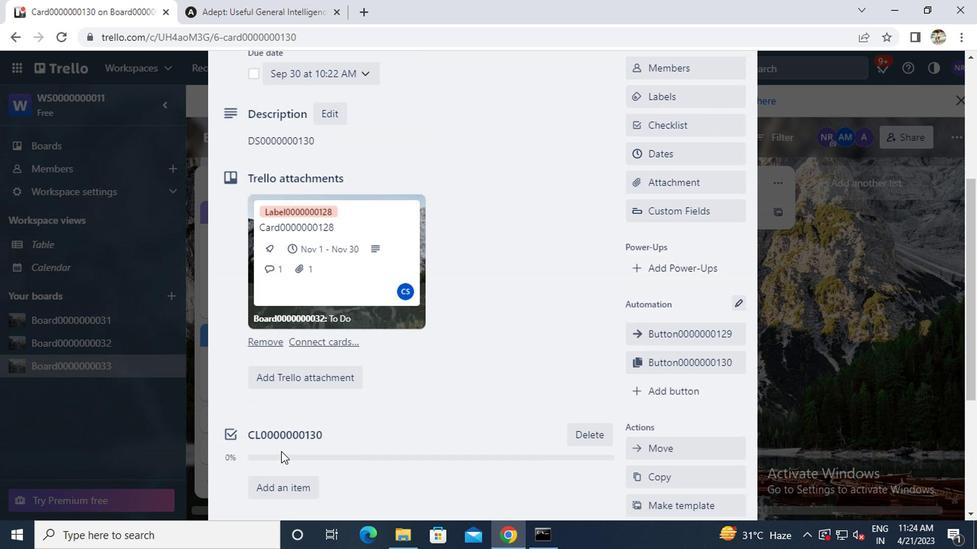 
Action: Mouse moved to (733, 97)
Screenshot: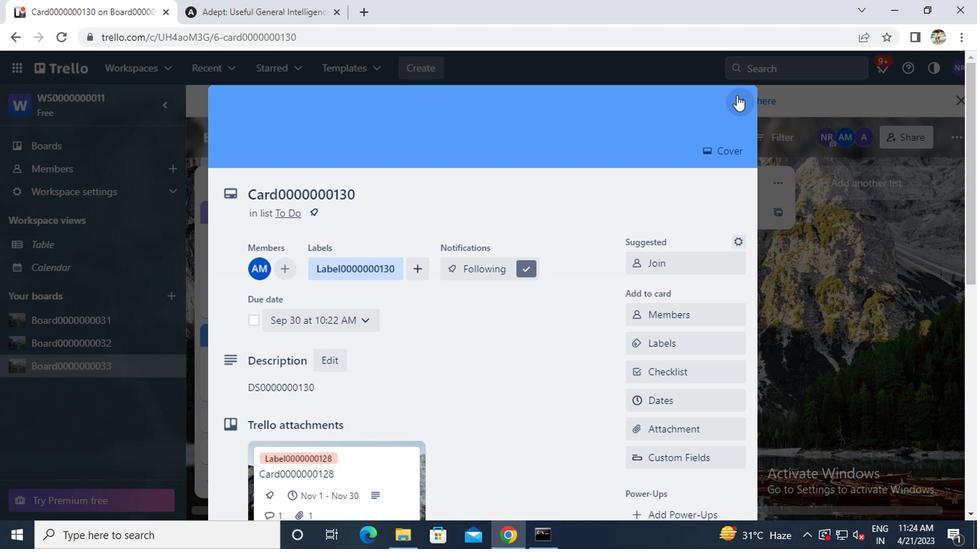 
Action: Mouse pressed left at (733, 97)
Screenshot: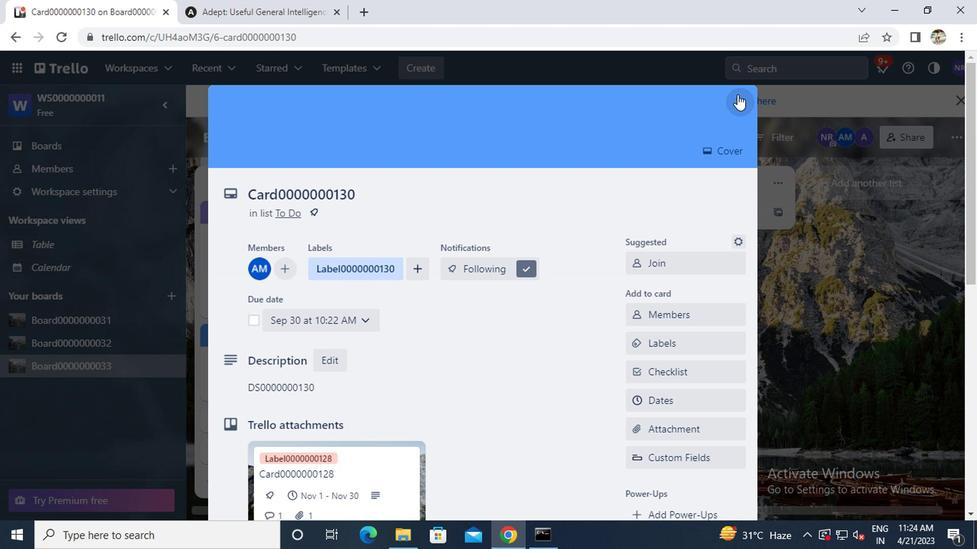 
